 Task: Add a signature Karla Gonzalez containing With gratitude and sincere wishes, Karla Gonzalez to email address softage.2@softage.net and add a folder Recycling
Action: Mouse moved to (585, 350)
Screenshot: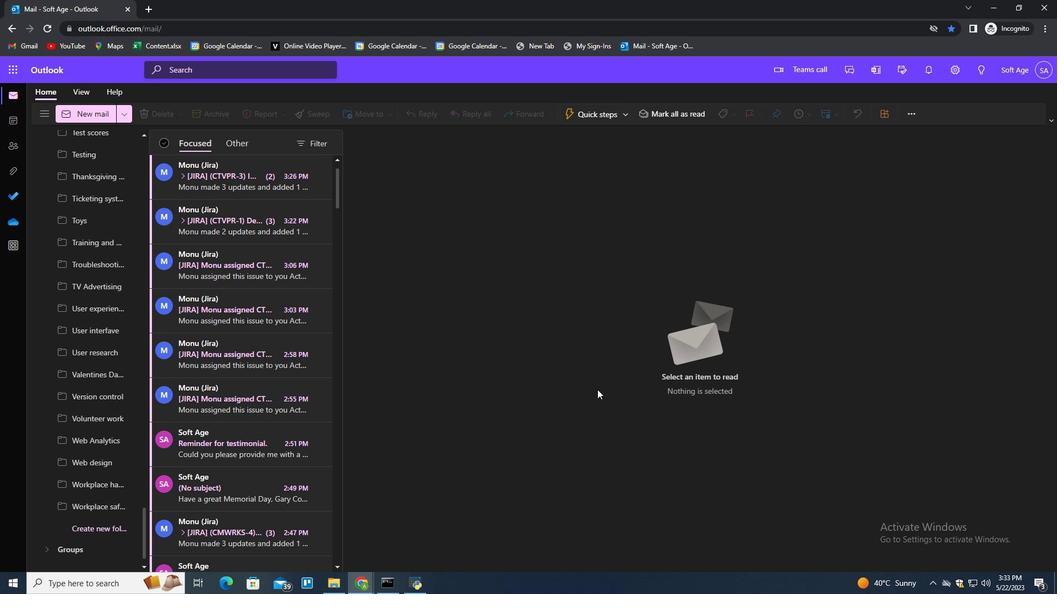 
Action: Mouse pressed left at (585, 350)
Screenshot: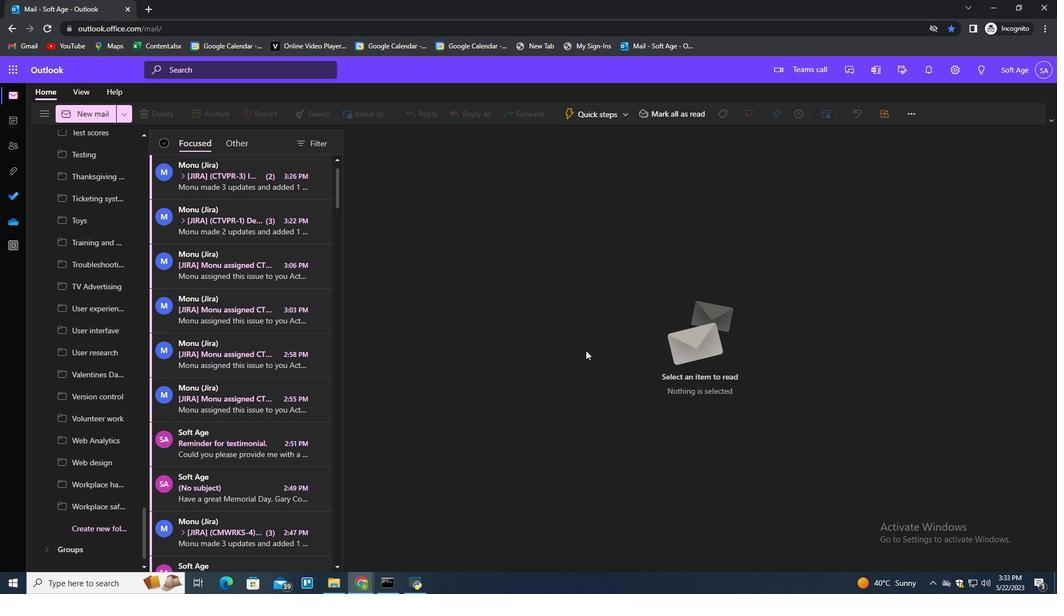 
Action: Key pressed n
Screenshot: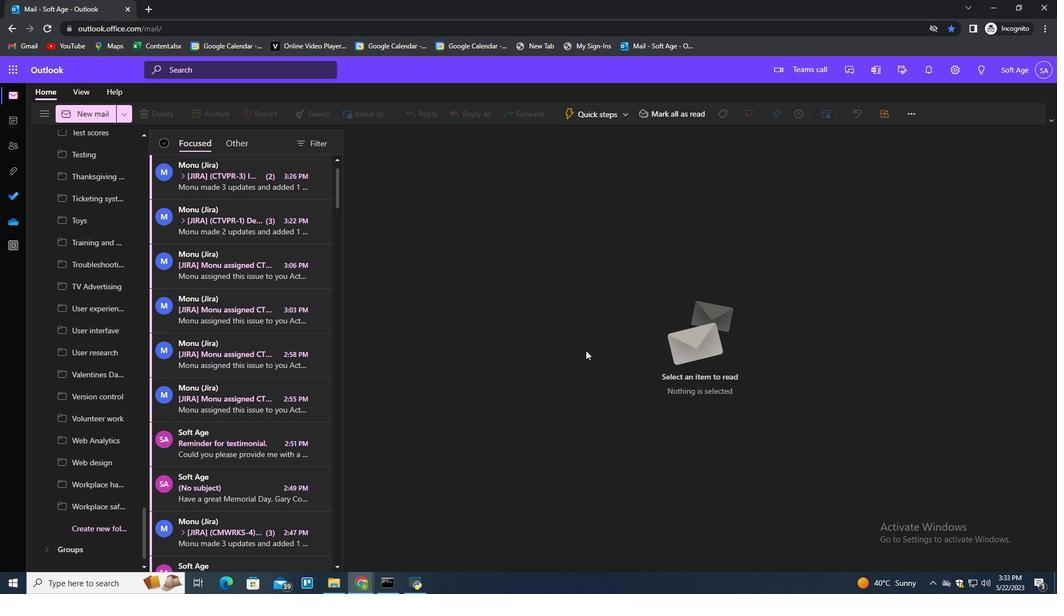 
Action: Mouse moved to (740, 109)
Screenshot: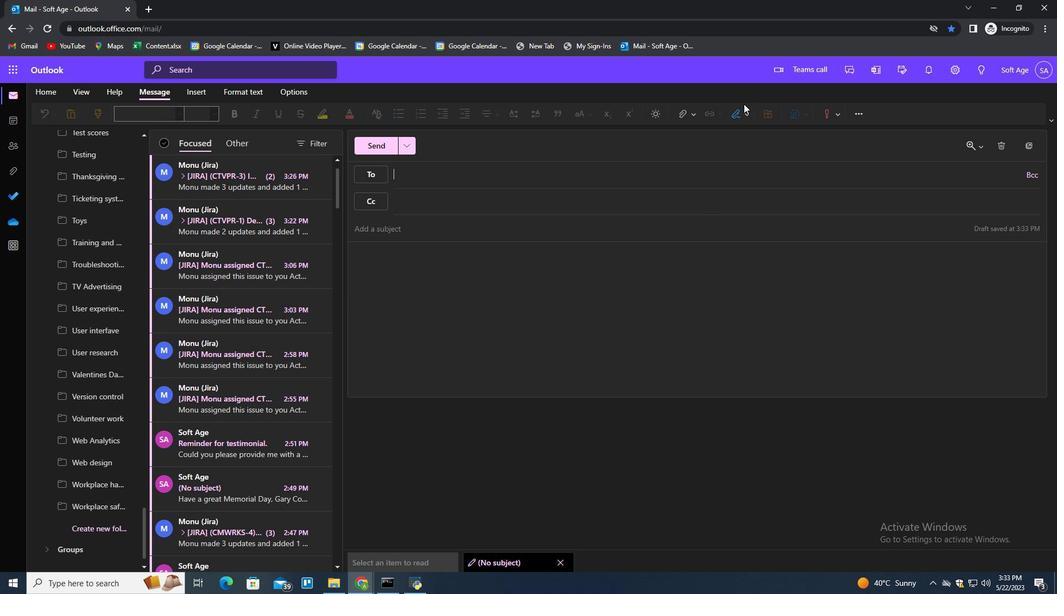 
Action: Mouse pressed left at (740, 109)
Screenshot: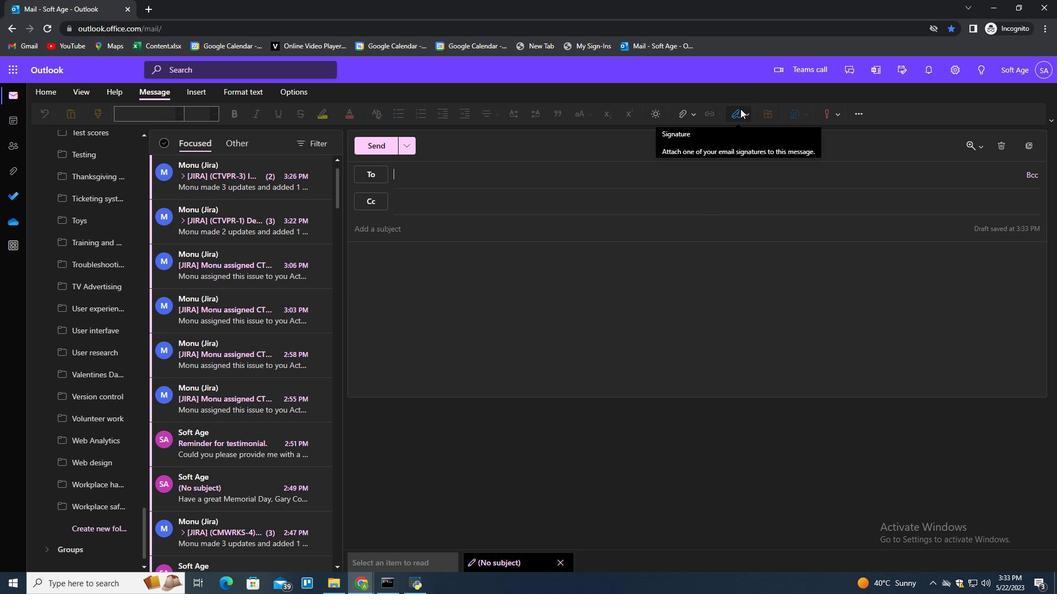 
Action: Mouse moved to (722, 156)
Screenshot: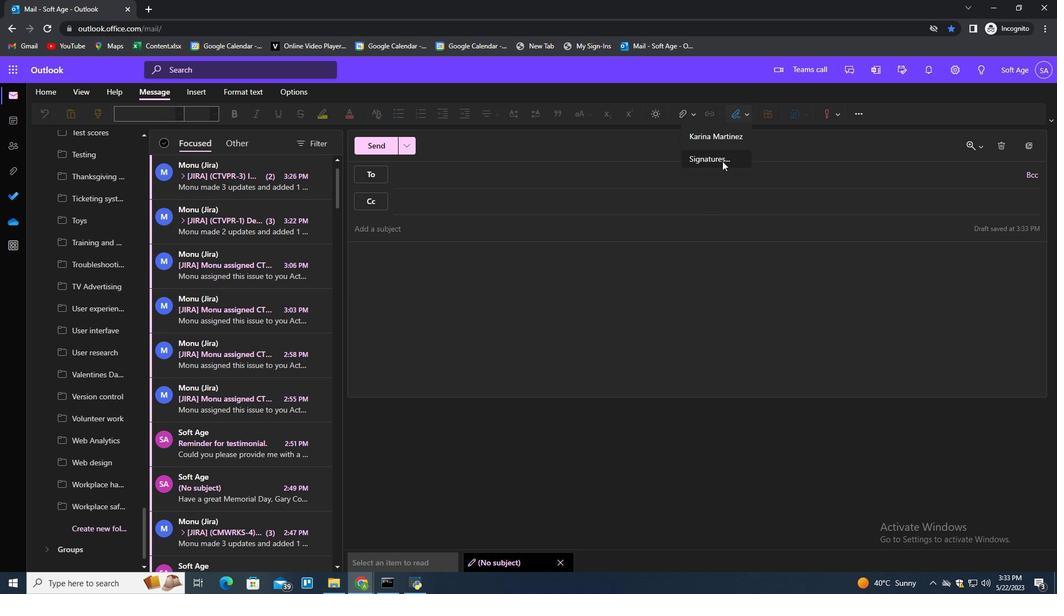 
Action: Mouse pressed left at (722, 156)
Screenshot: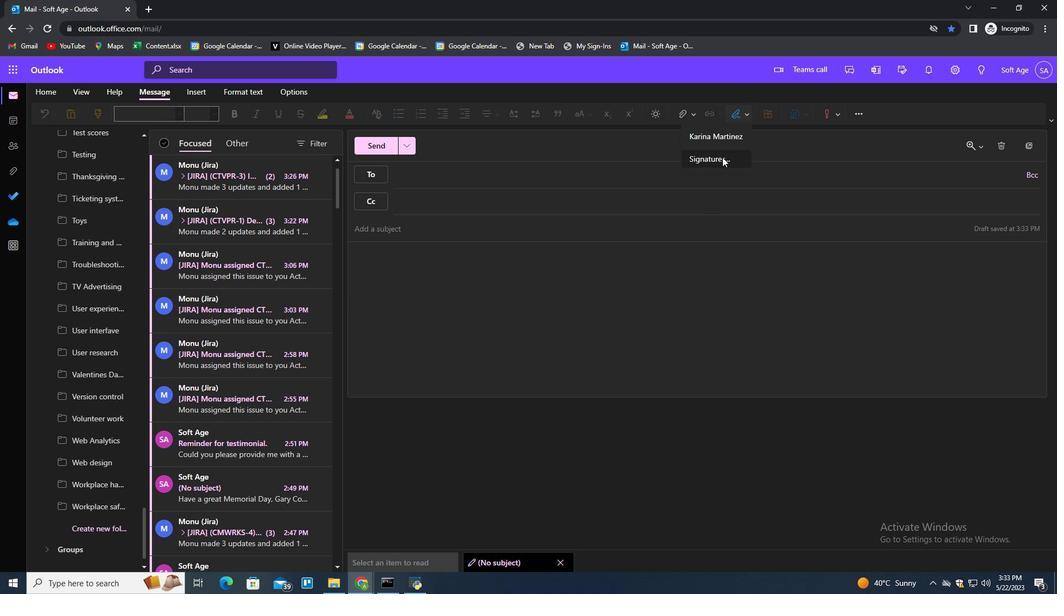 
Action: Mouse moved to (753, 211)
Screenshot: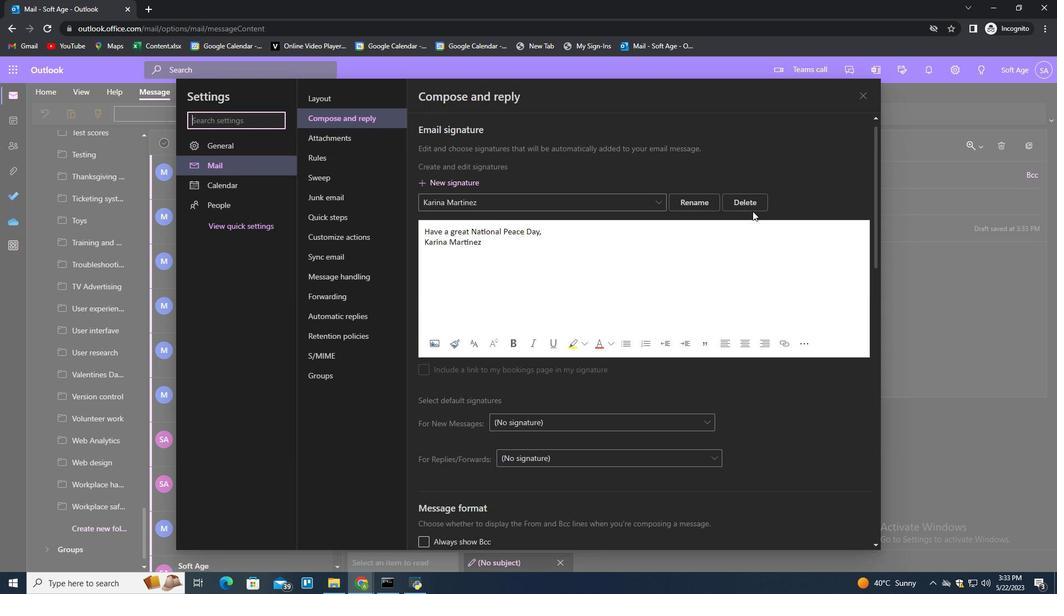 
Action: Mouse pressed left at (753, 211)
Screenshot: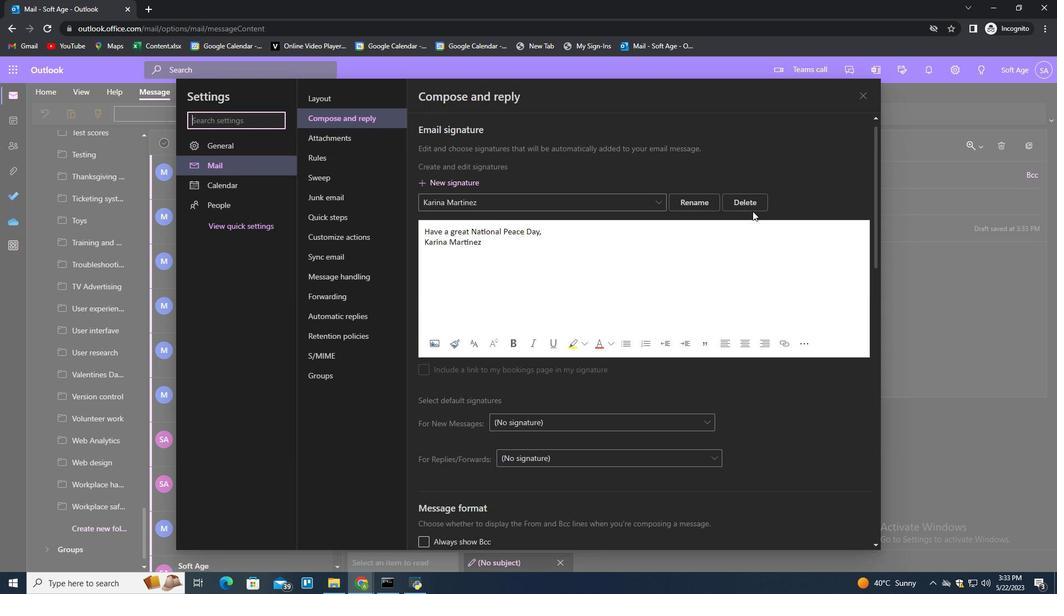 
Action: Mouse moved to (753, 201)
Screenshot: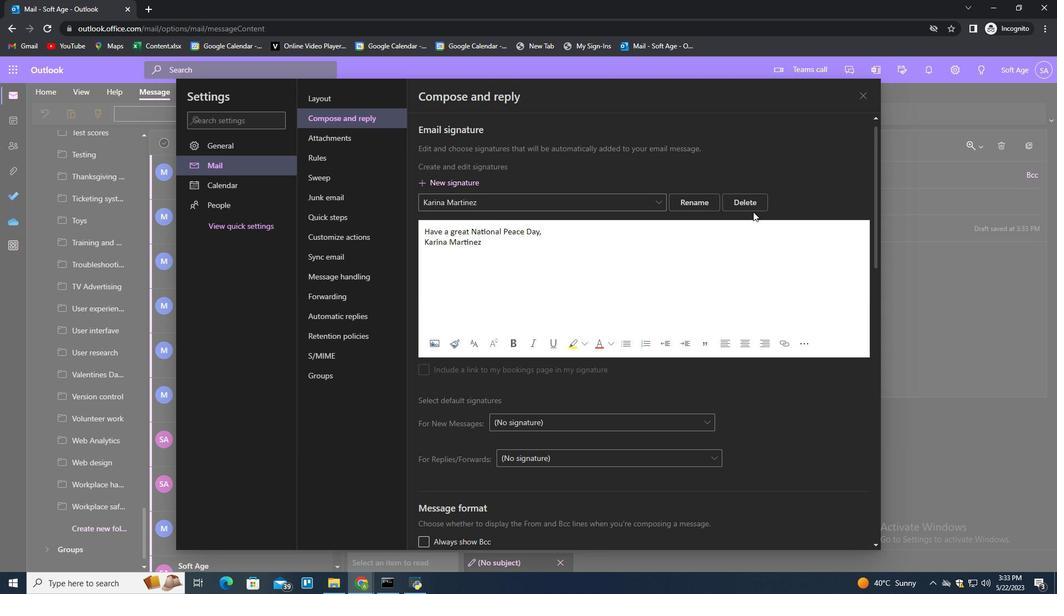 
Action: Mouse pressed left at (753, 201)
Screenshot: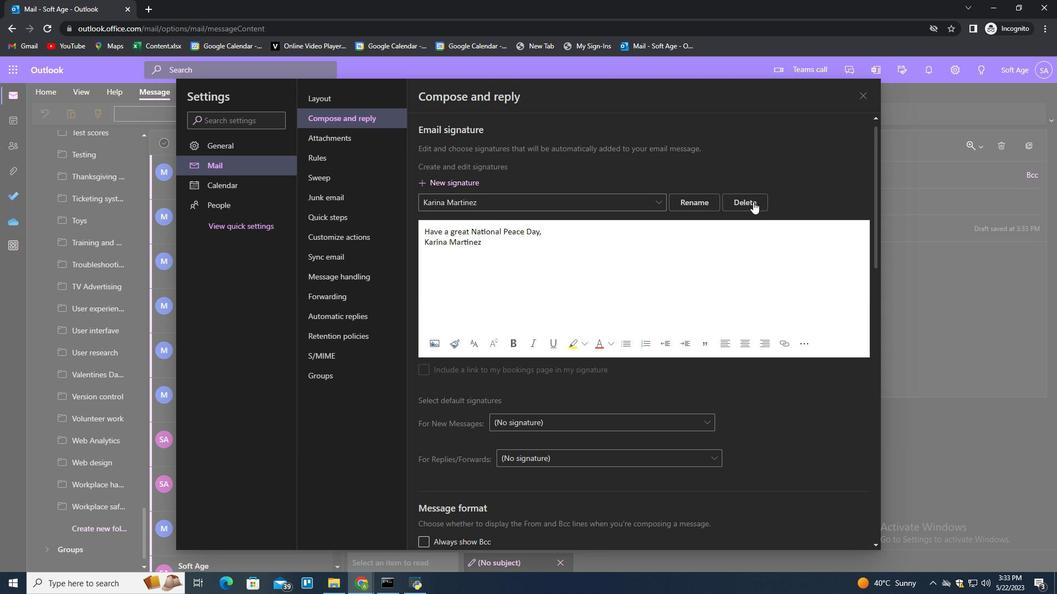 
Action: Mouse pressed left at (753, 201)
Screenshot: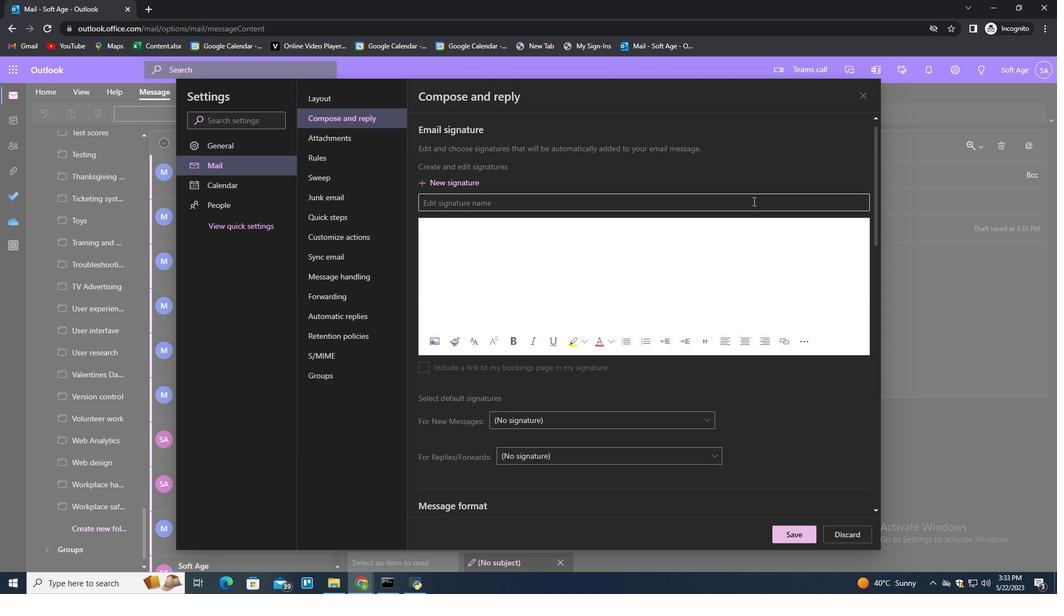 
Action: Key pressed <Key.shift>Karla<Key.space><Key.shift><Key.shift><Key.shift><Key.shift><Key.shift><Key.shift><Key.shift><Key.shift><Key.shift><Key.shift>Gons<Key.backspace>zalez<Key.tab><Key.shift><Key.shift><Key.shift><Key.shift><Key.shift>With<Key.space>grt<Key.backspace>atitude<Key.space>and<Key.space>sincere<Key.space>wishes,<Key.shift_r><Key.enter><Key.shift>Karla<Key.space><Key.shift>Gona<Key.backspace>z<Key.backspace><Key.backspace>z<Key.backspace>nzales
Screenshot: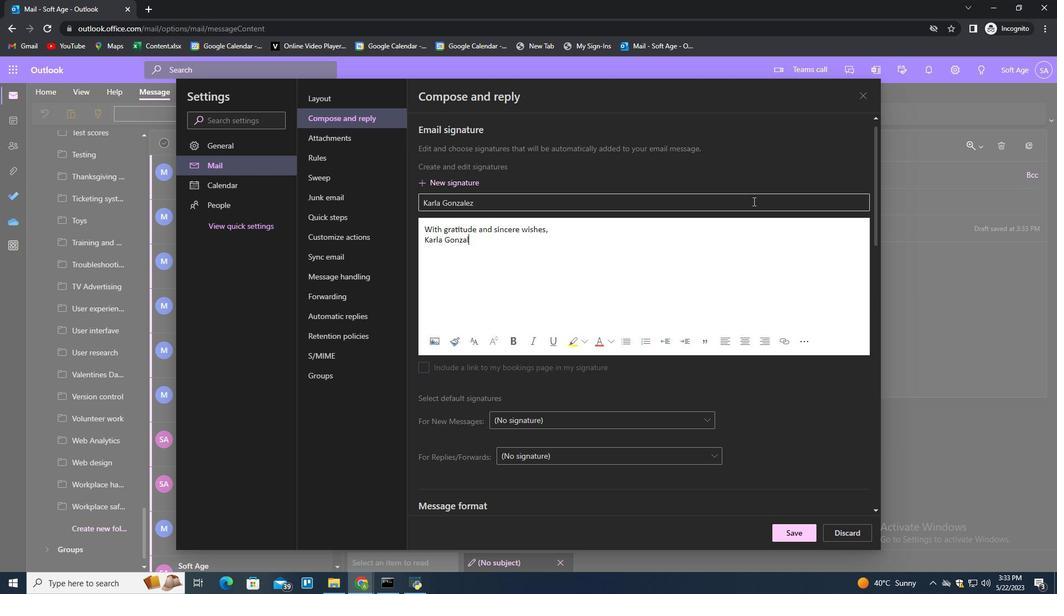 
Action: Mouse moved to (804, 538)
Screenshot: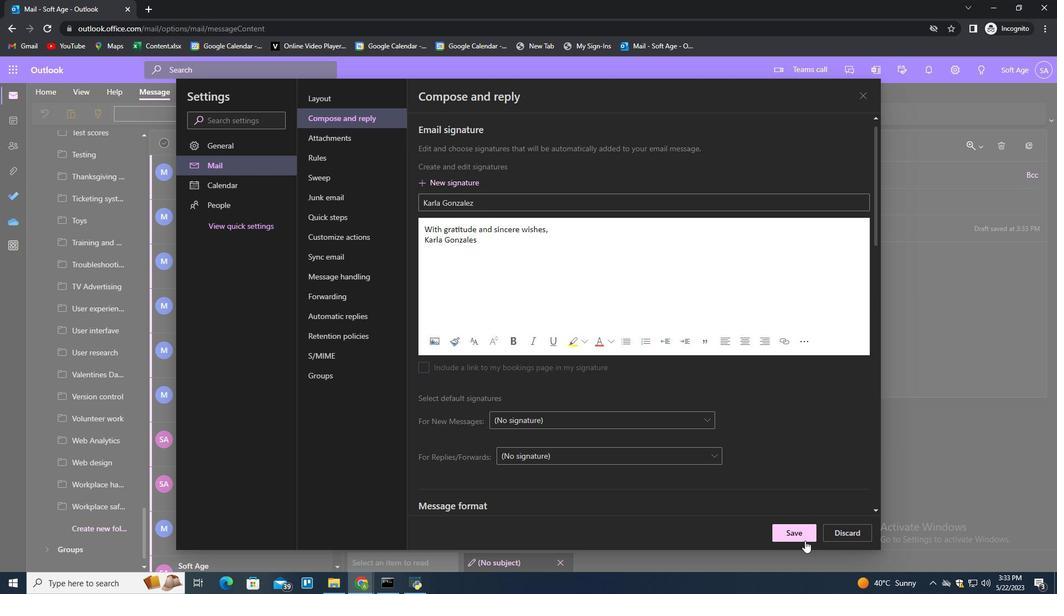 
Action: Mouse pressed left at (804, 538)
Screenshot: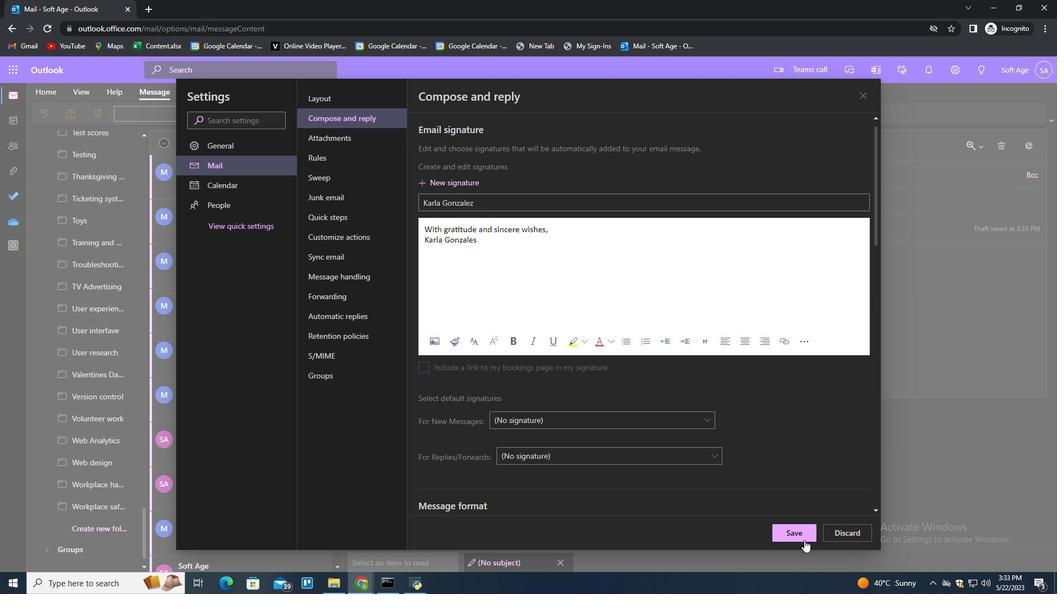 
Action: Mouse moved to (927, 341)
Screenshot: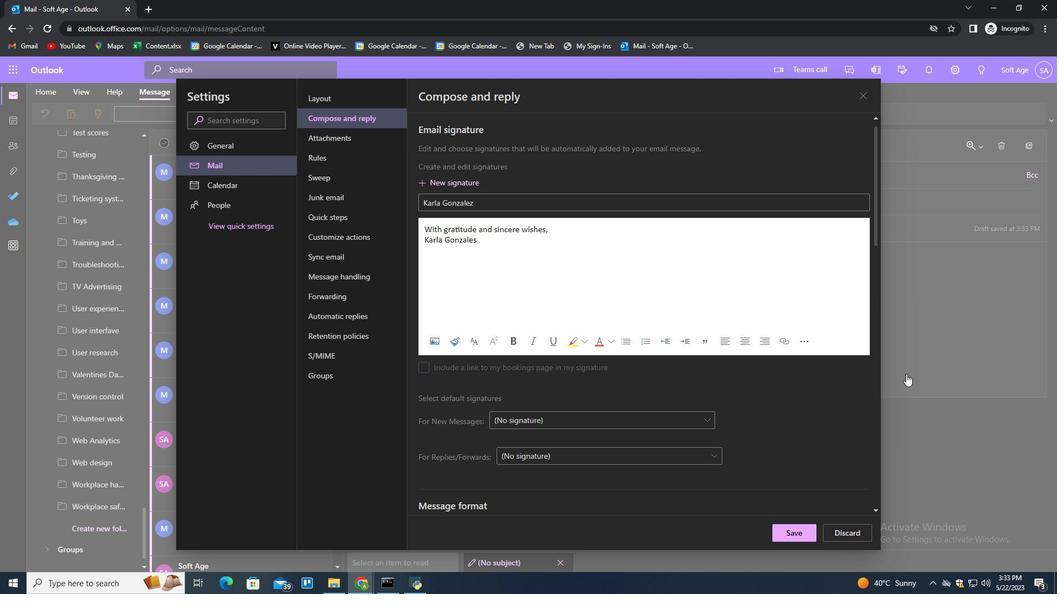 
Action: Mouse pressed left at (927, 341)
Screenshot: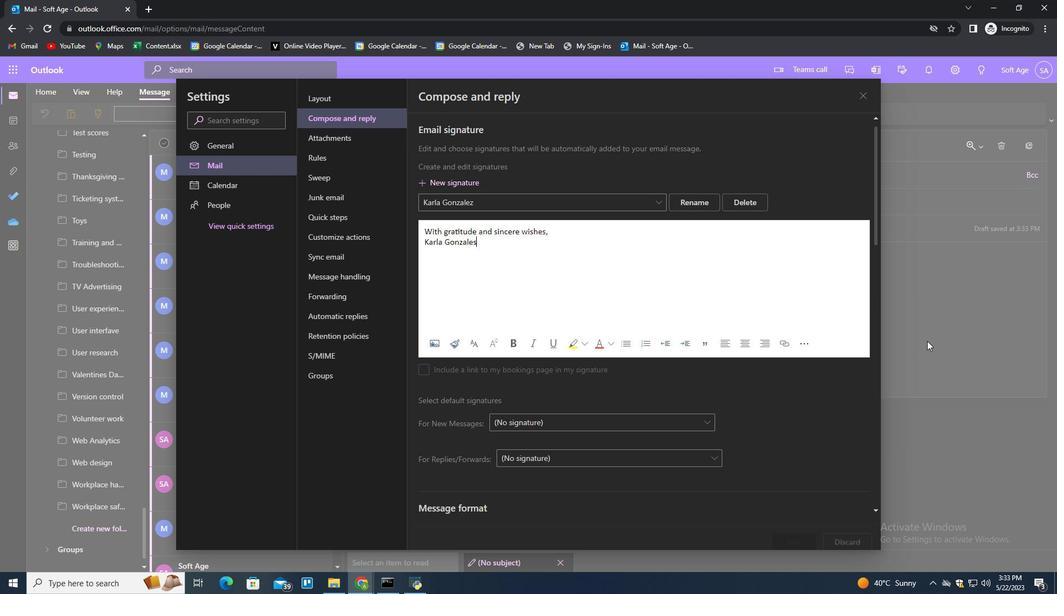 
Action: Mouse moved to (742, 106)
Screenshot: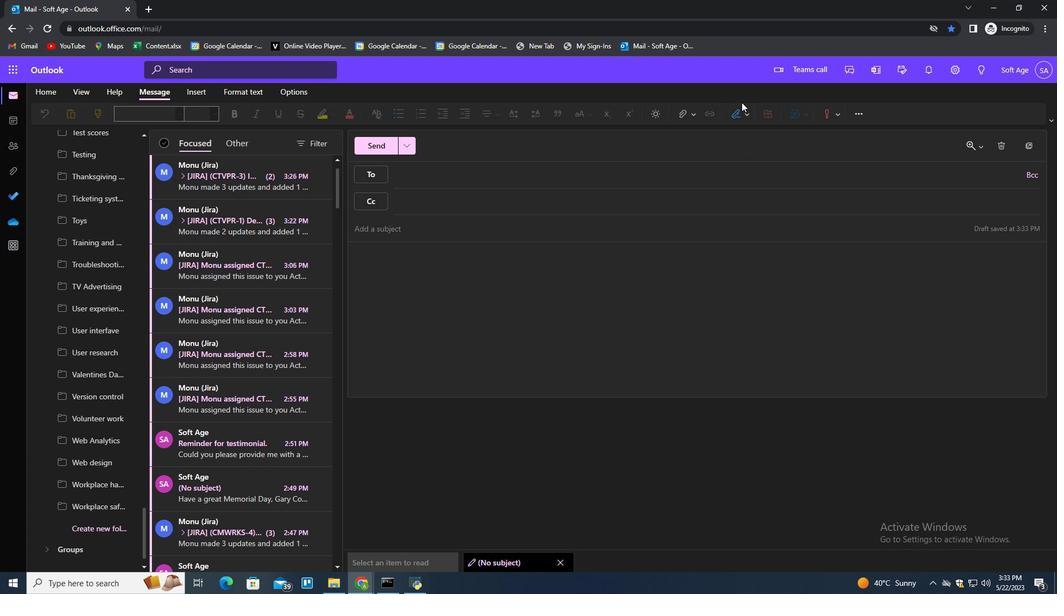 
Action: Mouse pressed left at (742, 106)
Screenshot: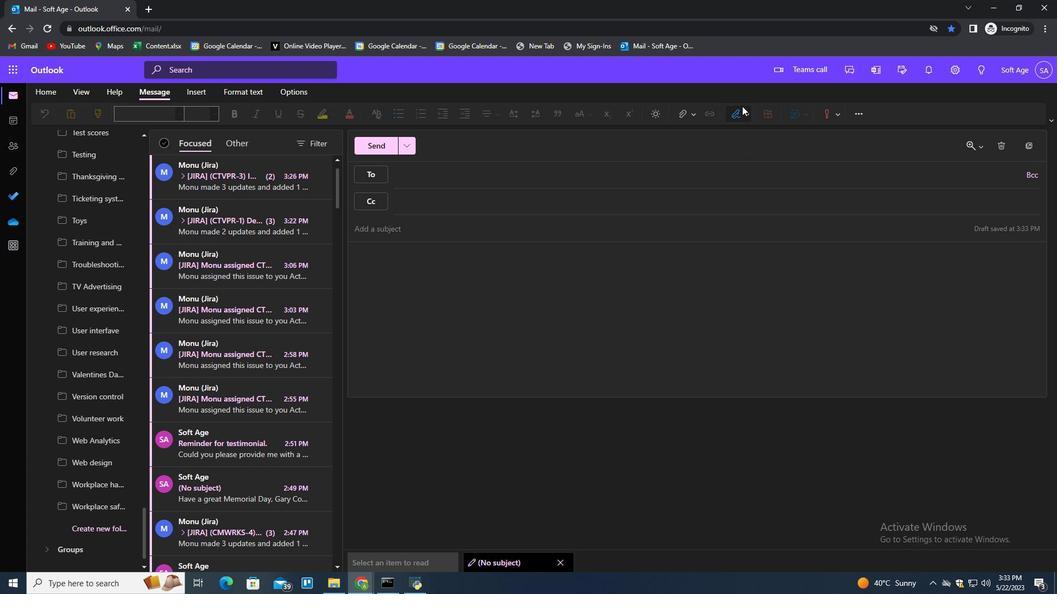 
Action: Mouse moved to (730, 133)
Screenshot: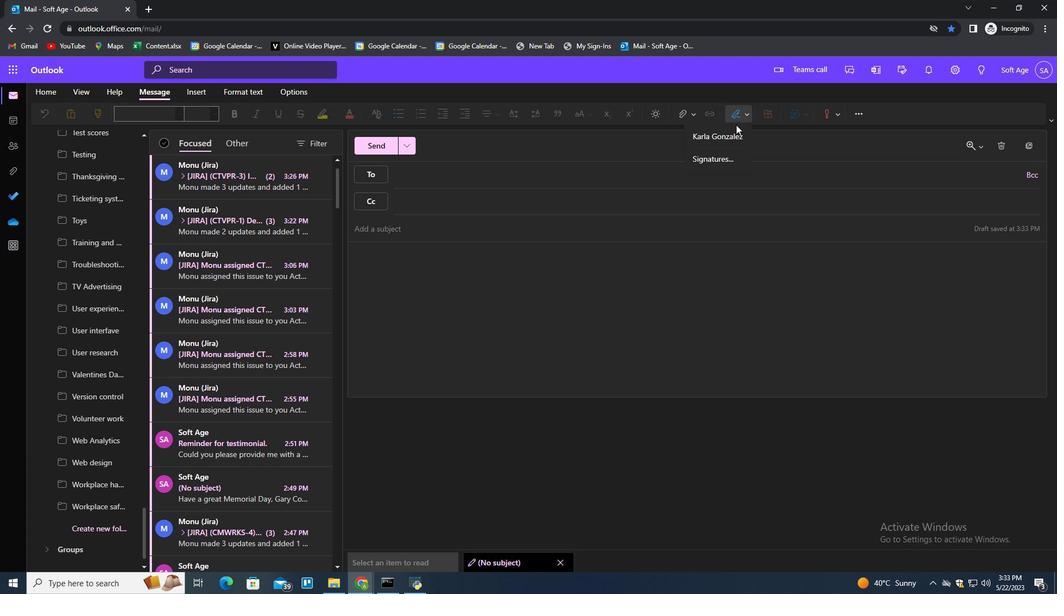 
Action: Mouse pressed left at (730, 133)
Screenshot: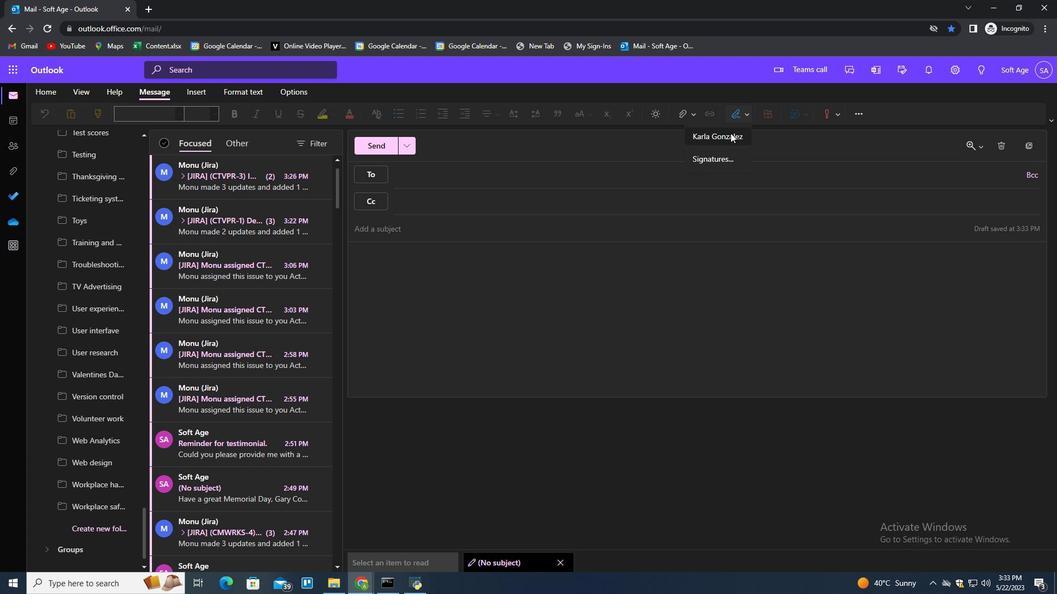 
Action: Mouse moved to (397, 174)
Screenshot: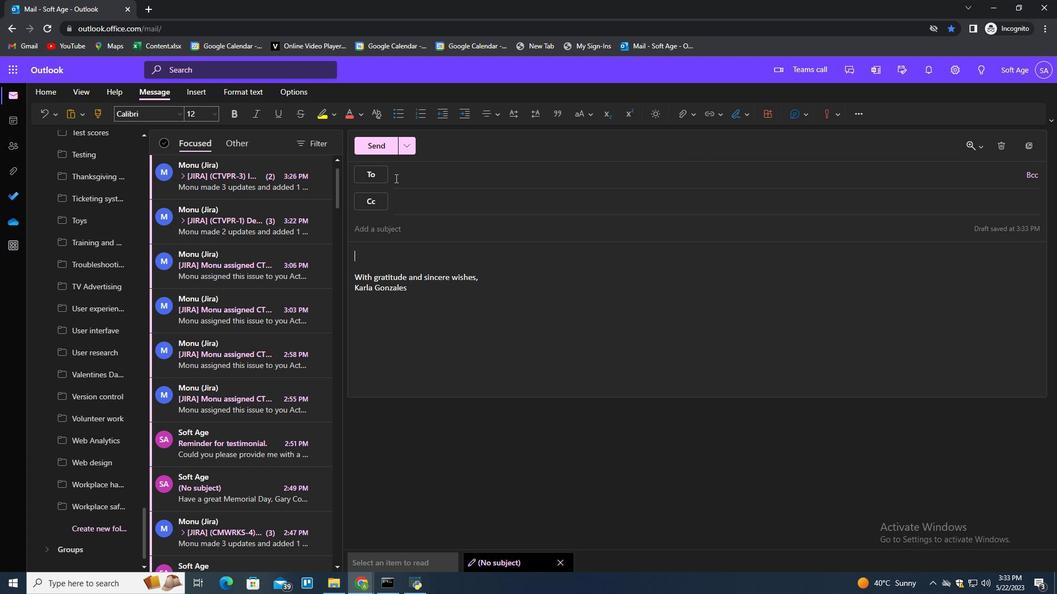 
Action: Mouse pressed left at (397, 174)
Screenshot: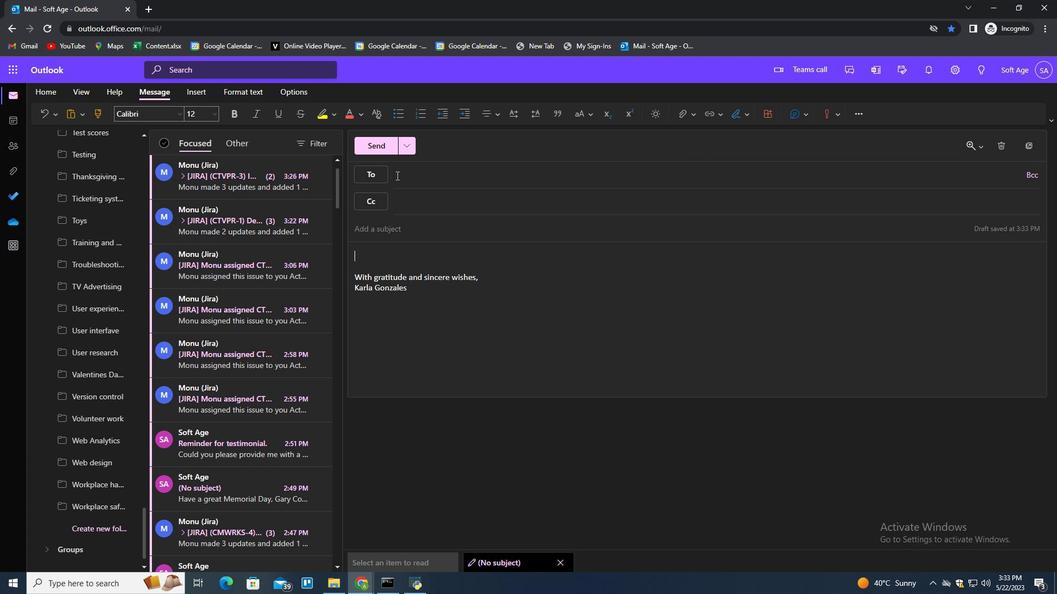 
Action: Key pressed softae.<Key.backspace><Key.backspace>ge.2<Key.shift>@softage.net<Key.enter>
Screenshot: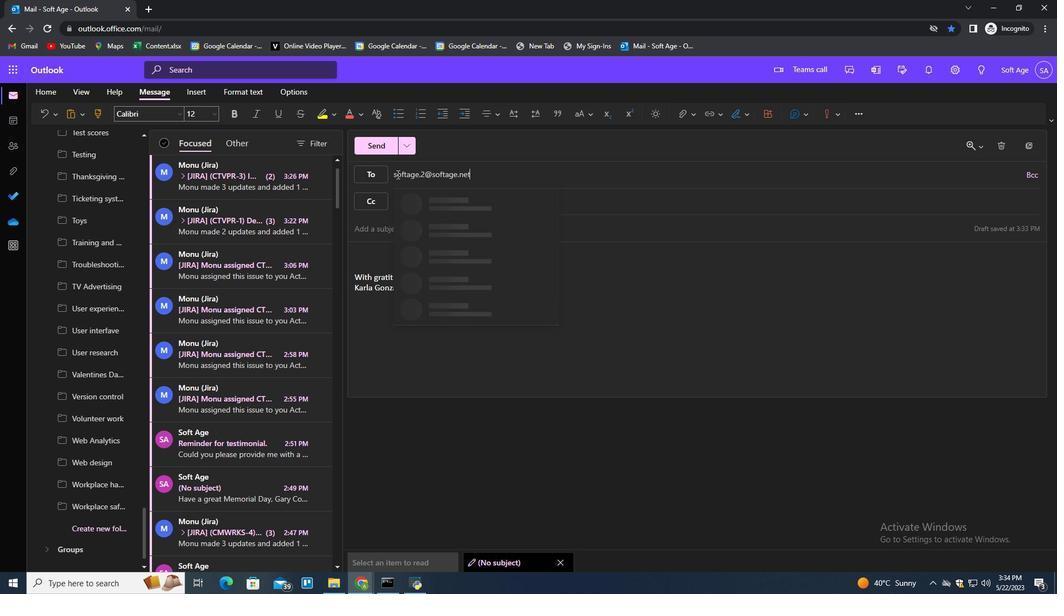 
Action: Mouse moved to (94, 298)
Screenshot: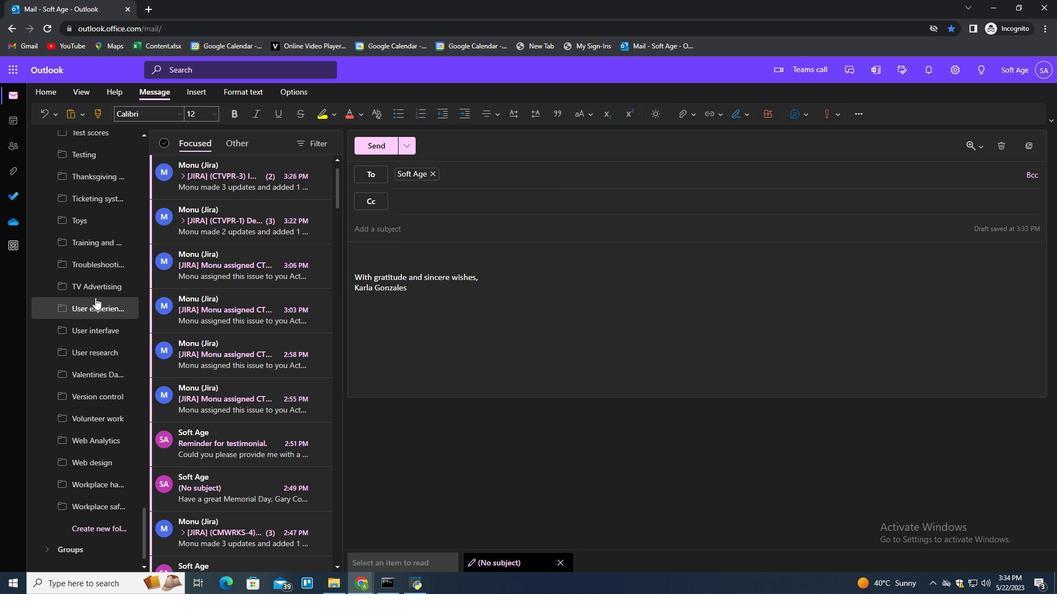 
Action: Mouse scrolled (94, 298) with delta (0, 0)
Screenshot: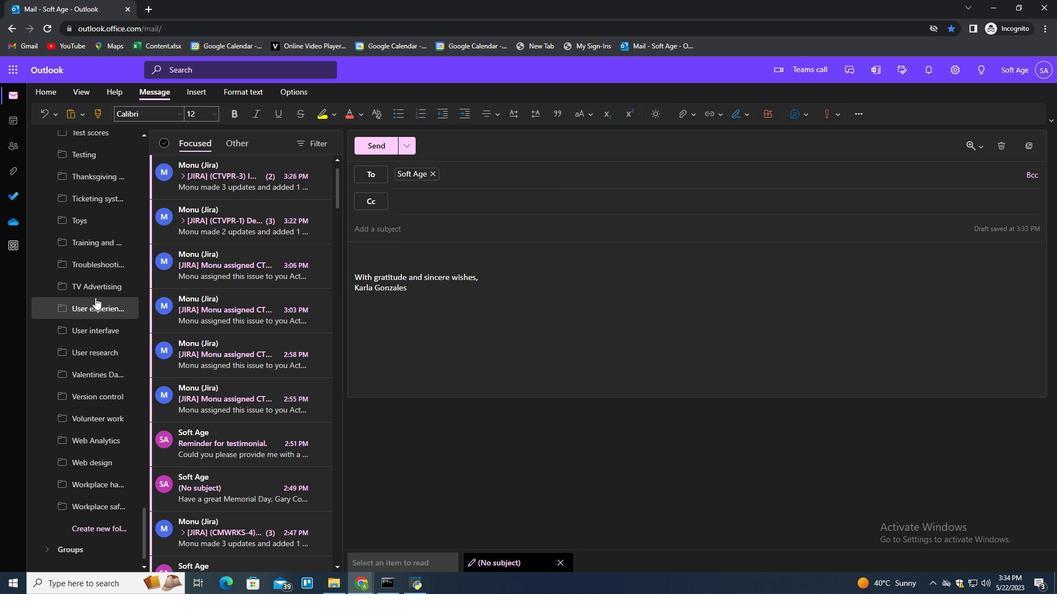 
Action: Mouse moved to (96, 316)
Screenshot: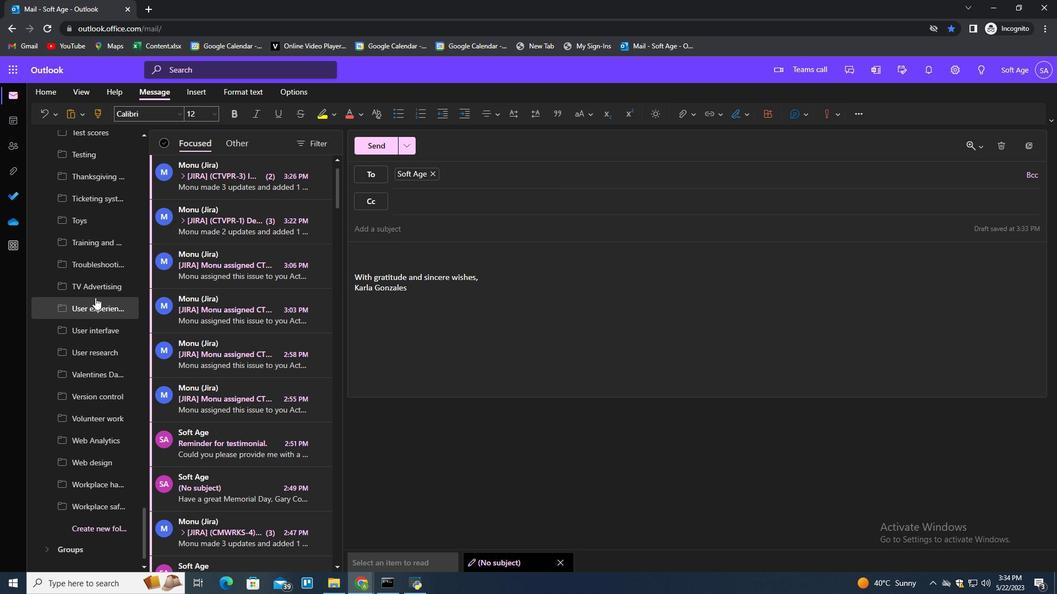 
Action: Mouse scrolled (96, 316) with delta (0, 0)
Screenshot: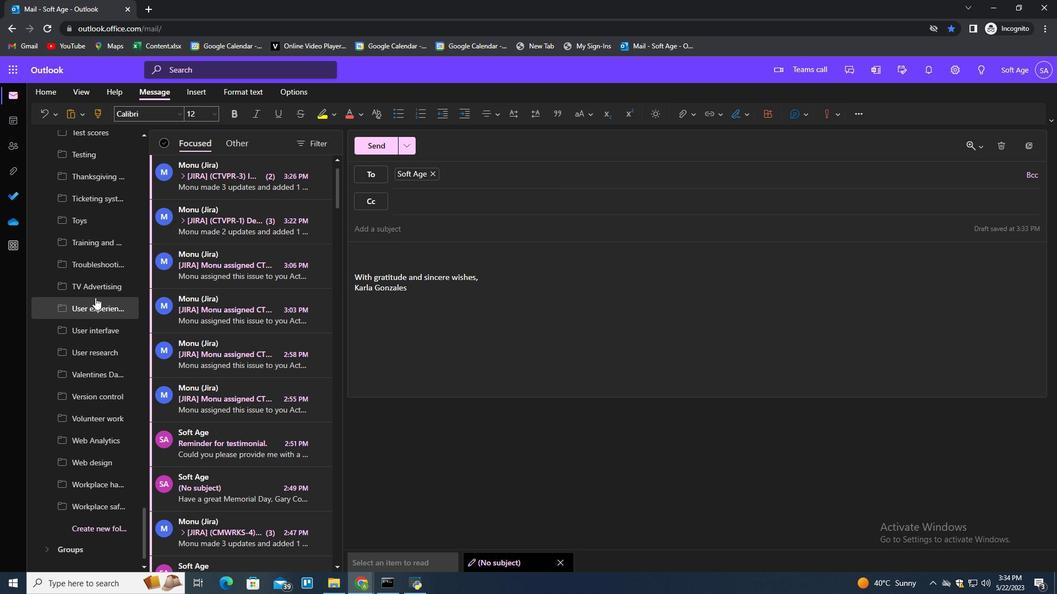
Action: Mouse moved to (98, 335)
Screenshot: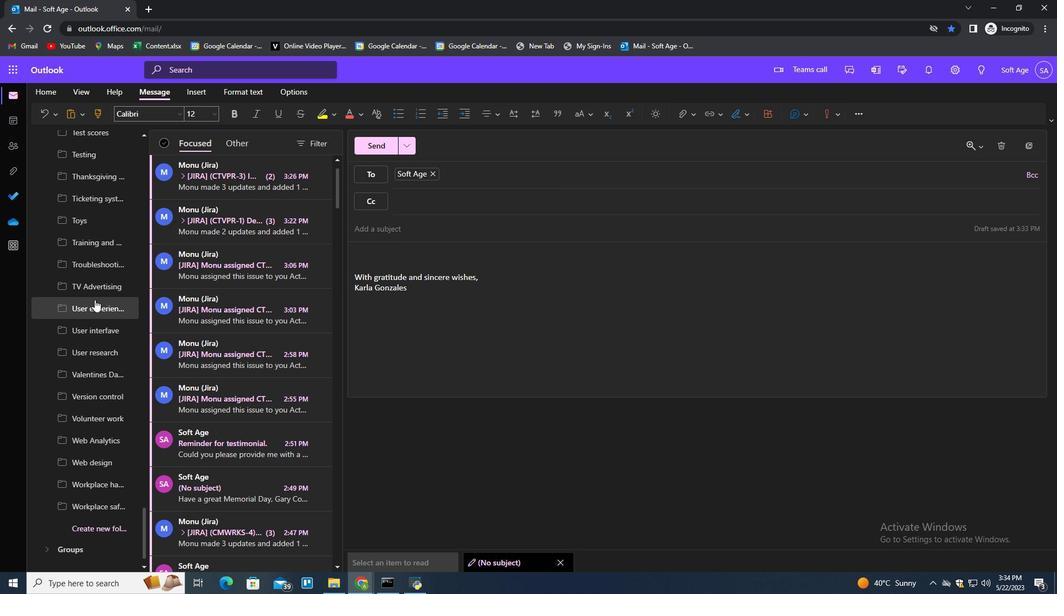 
Action: Mouse scrolled (98, 335) with delta (0, 0)
Screenshot: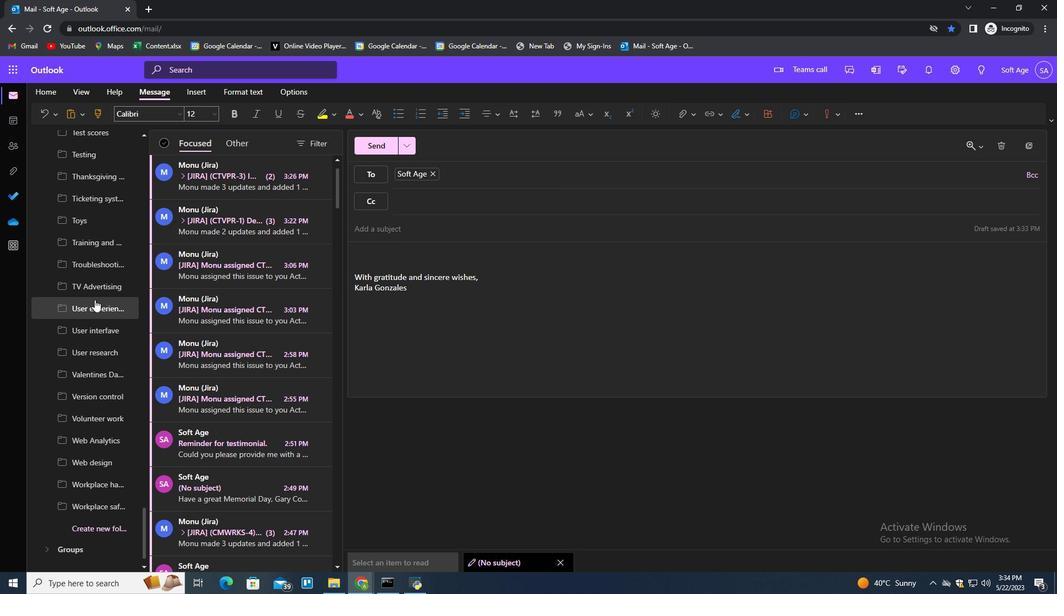 
Action: Mouse moved to (98, 345)
Screenshot: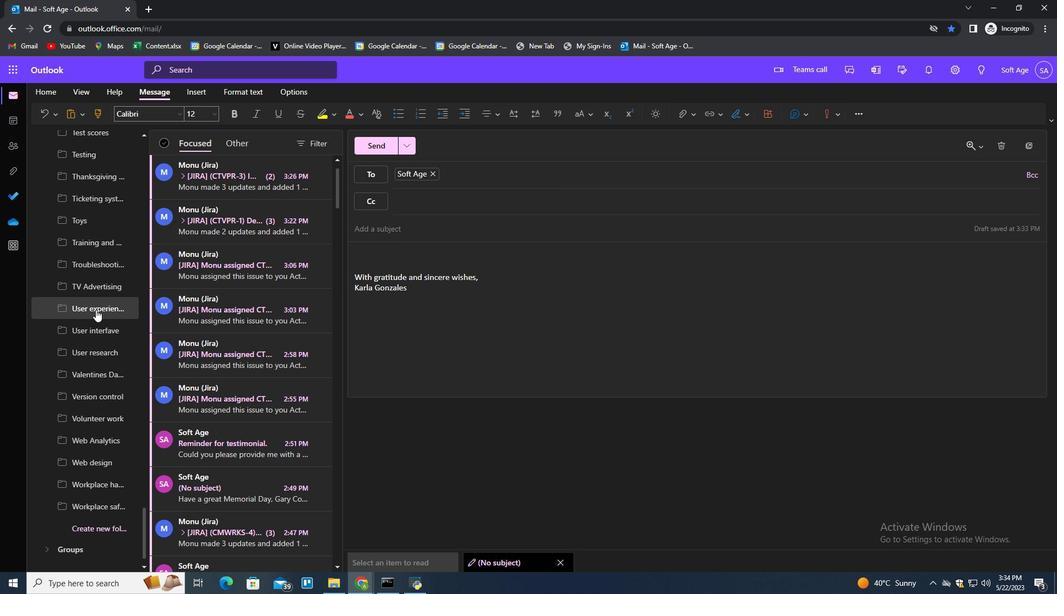 
Action: Mouse scrolled (98, 345) with delta (0, 0)
Screenshot: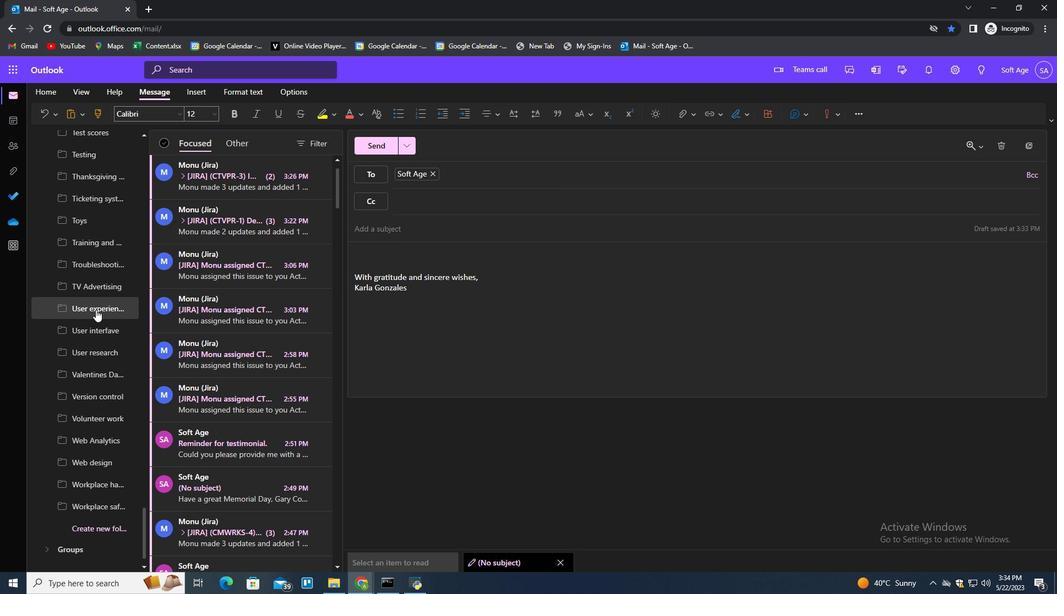 
Action: Mouse moved to (104, 363)
Screenshot: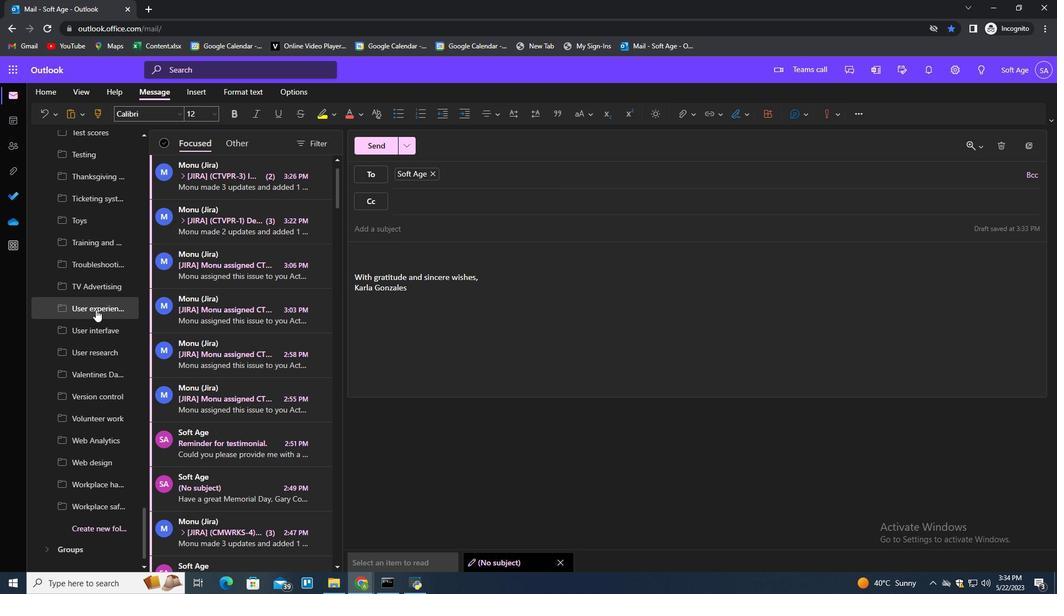 
Action: Mouse scrolled (104, 362) with delta (0, 0)
Screenshot: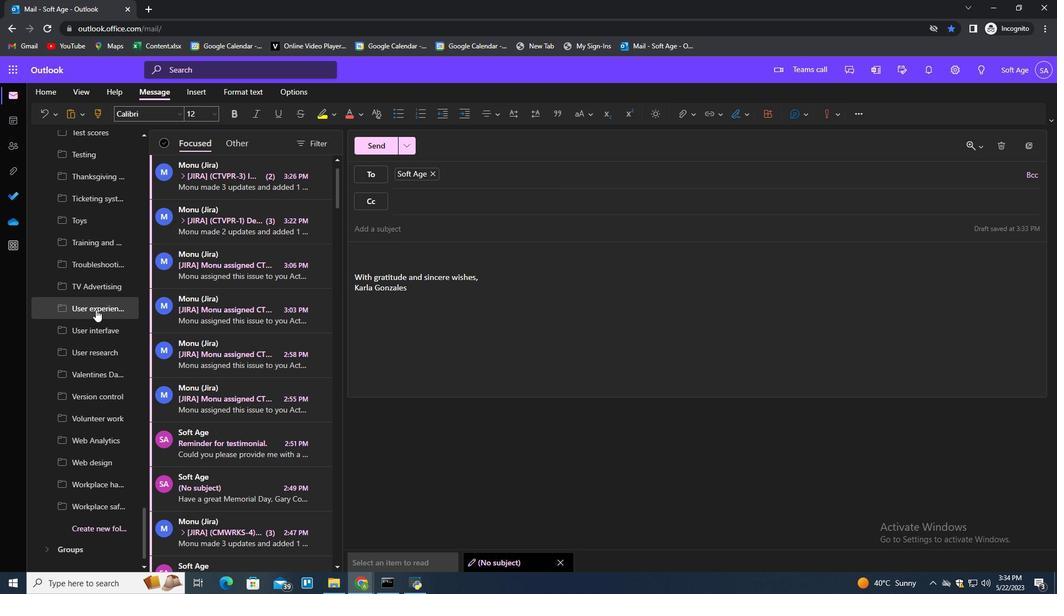 
Action: Mouse moved to (101, 528)
Screenshot: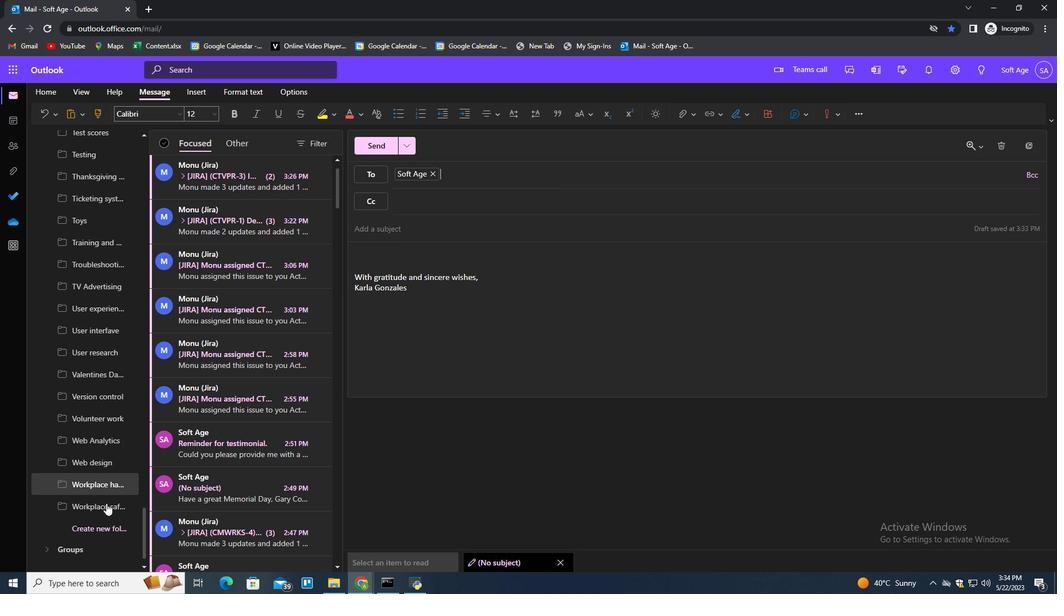 
Action: Mouse pressed left at (101, 528)
Screenshot: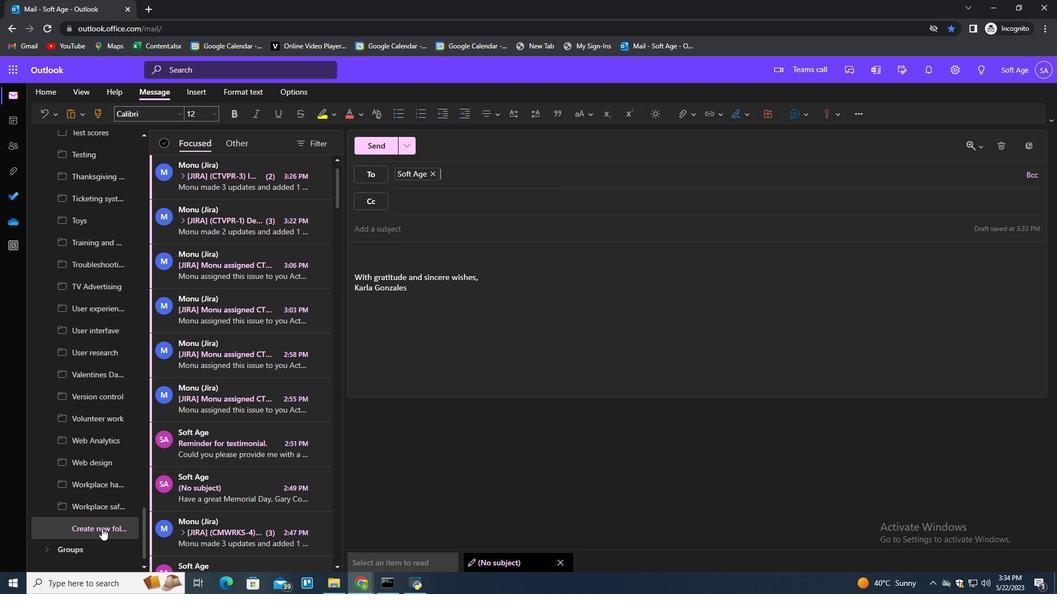 
Action: Key pressed <Key.shift>Recyvl<Key.backspace><Key.backspace>b<Key.backspace>cline<Key.backspace>g.<Key.backspace><Key.enter>
Screenshot: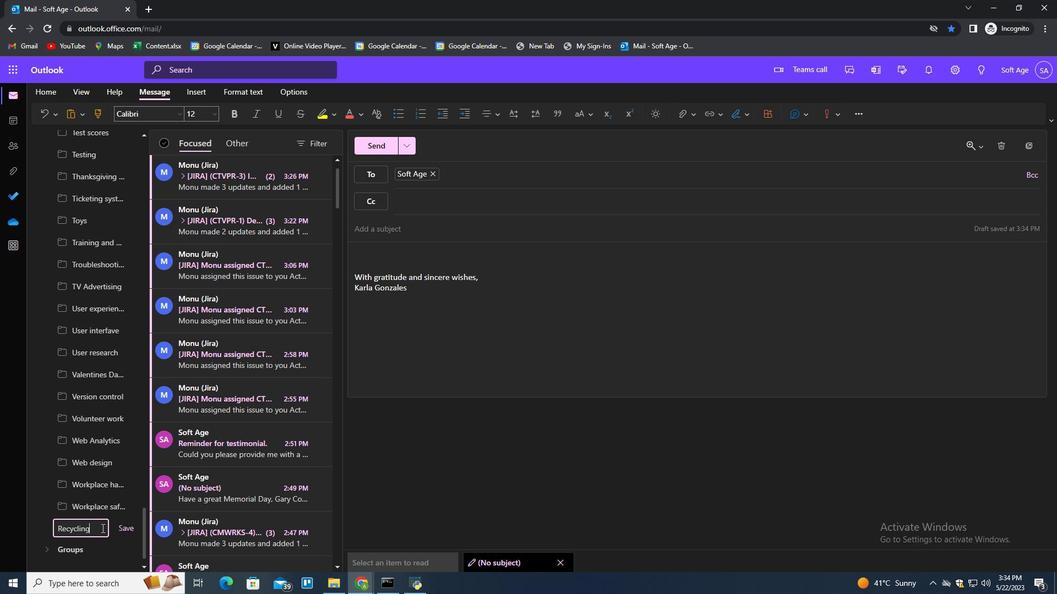 
